 Task: Create a due date automation trigger when advanced on, on the tuesday after a card is due add fields with custom fields "Resume" completed at 11:00 AM.
Action: Mouse moved to (964, 65)
Screenshot: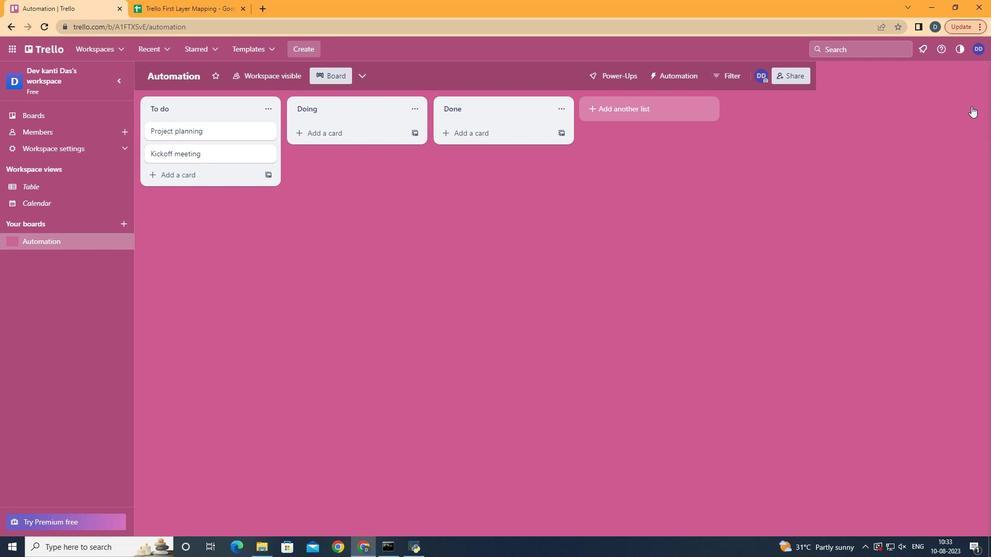 
Action: Mouse pressed left at (964, 65)
Screenshot: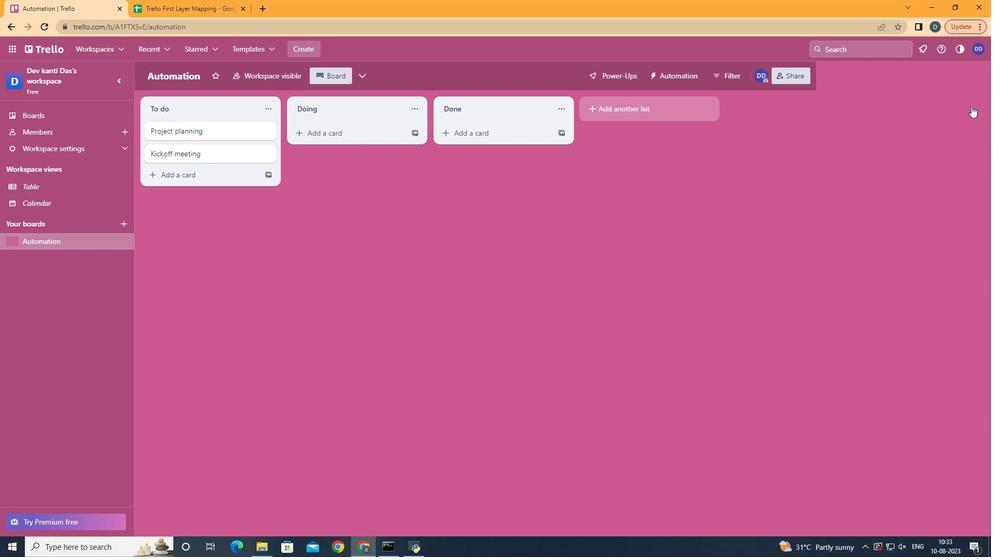 
Action: Mouse moved to (917, 216)
Screenshot: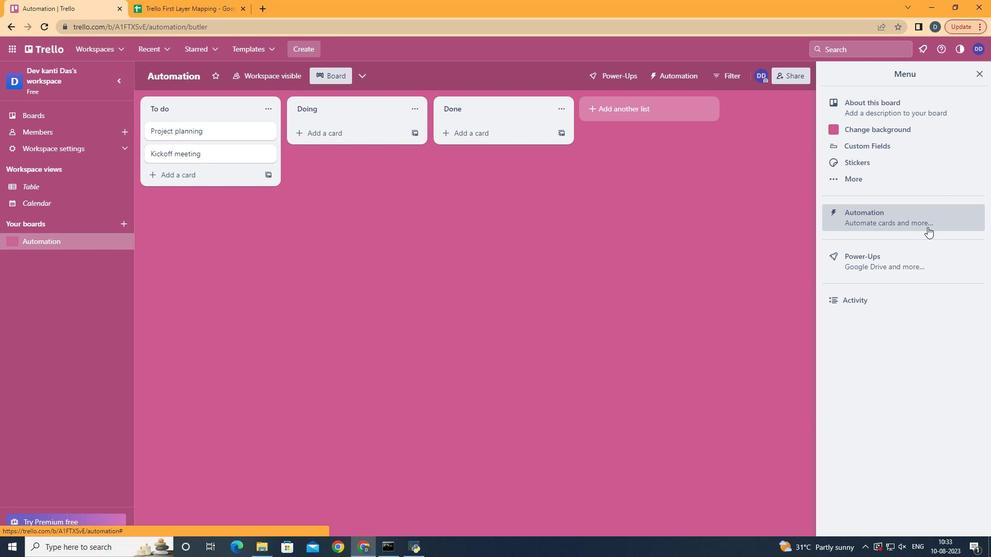 
Action: Mouse pressed left at (917, 216)
Screenshot: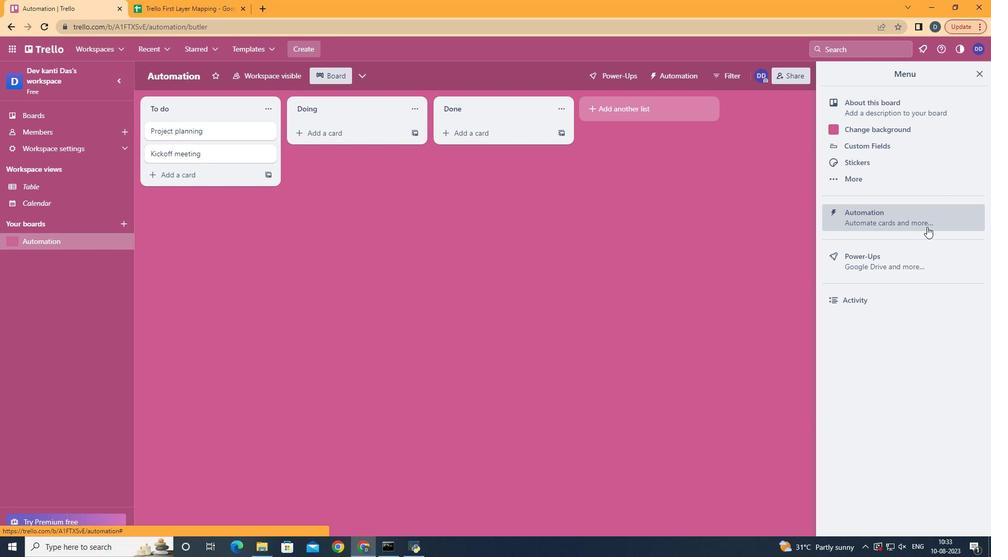
Action: Mouse moved to (163, 196)
Screenshot: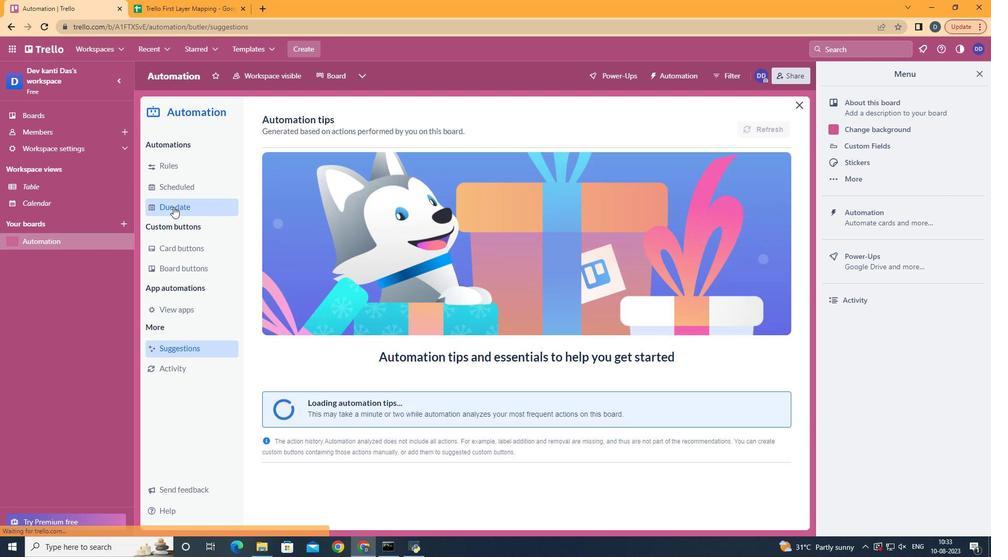 
Action: Mouse pressed left at (163, 196)
Screenshot: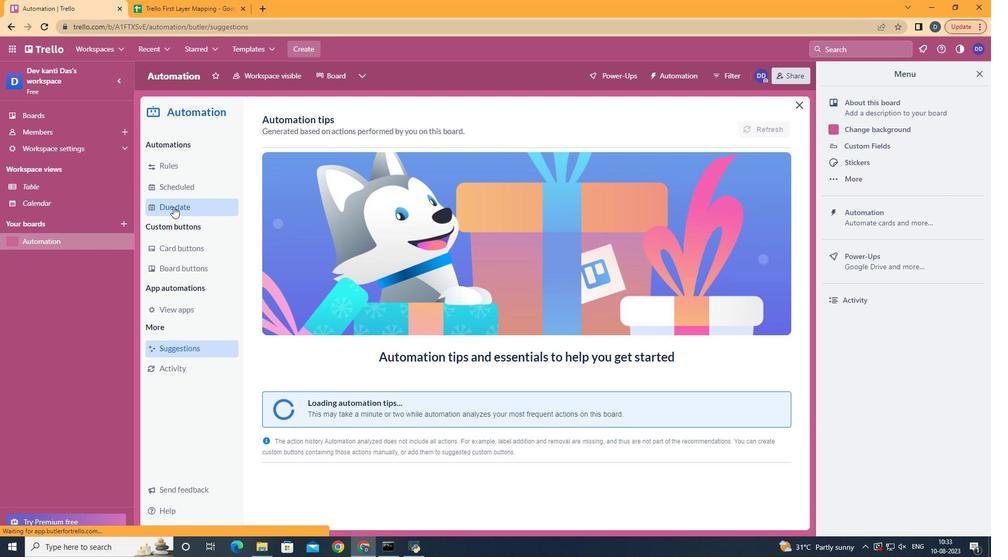 
Action: Mouse moved to (720, 115)
Screenshot: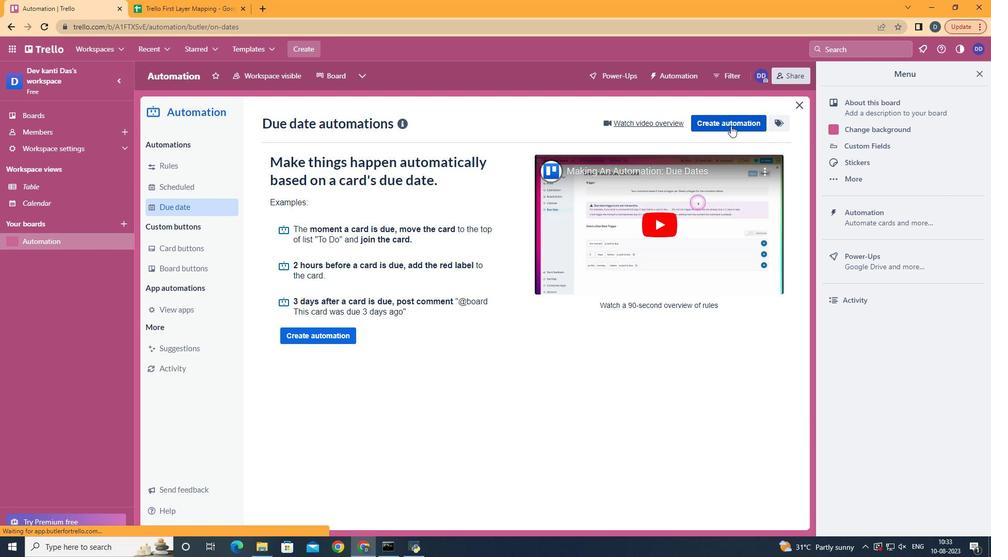
Action: Mouse pressed left at (720, 115)
Screenshot: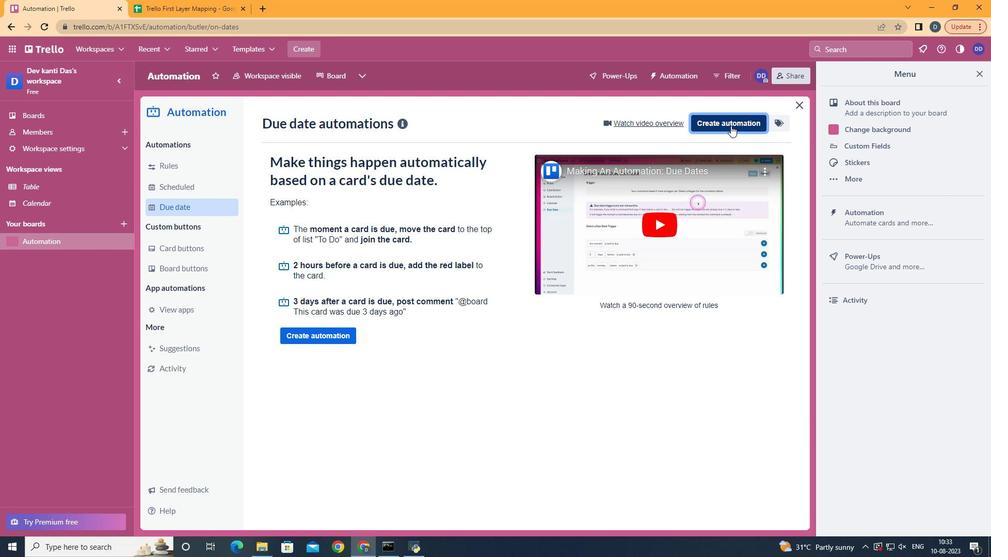 
Action: Mouse moved to (519, 210)
Screenshot: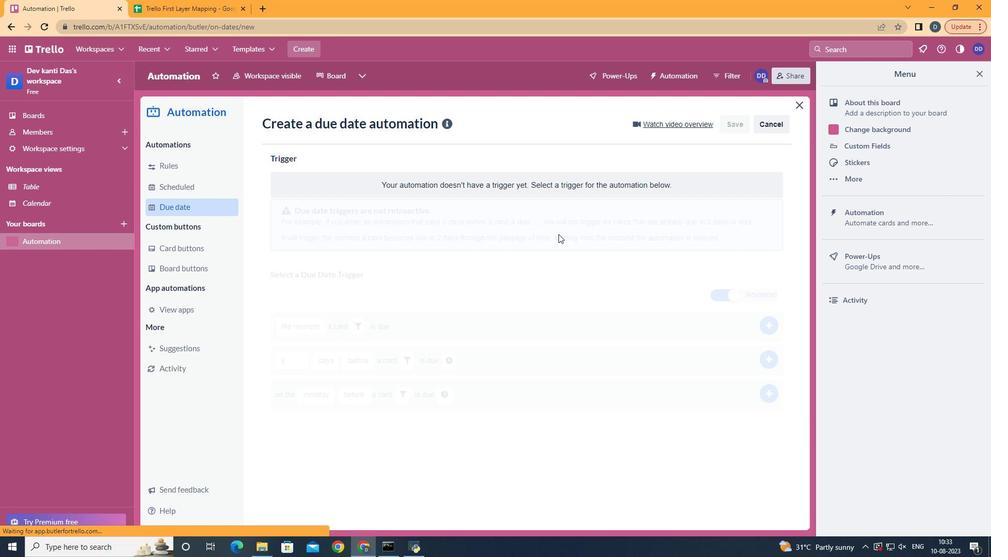 
Action: Mouse pressed left at (519, 210)
Screenshot: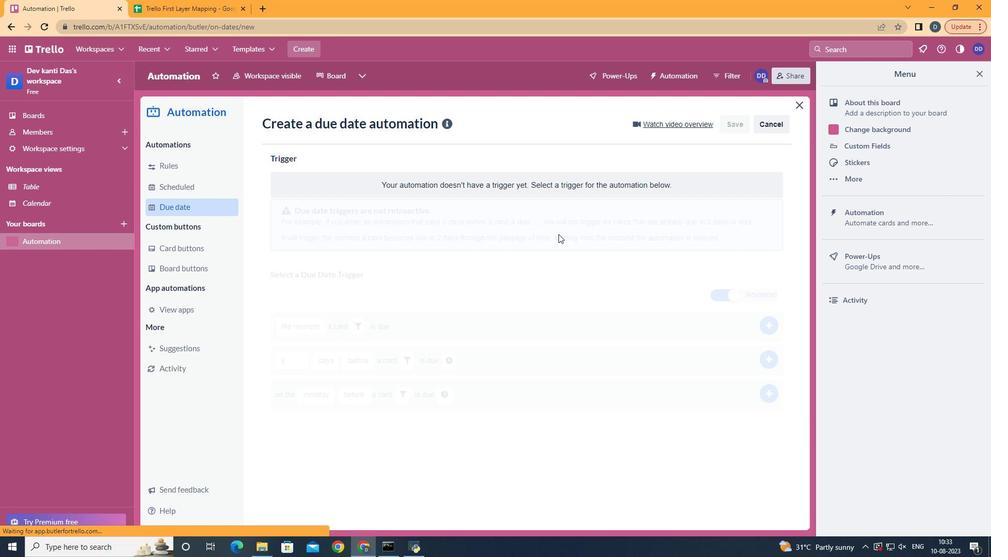 
Action: Mouse moved to (319, 282)
Screenshot: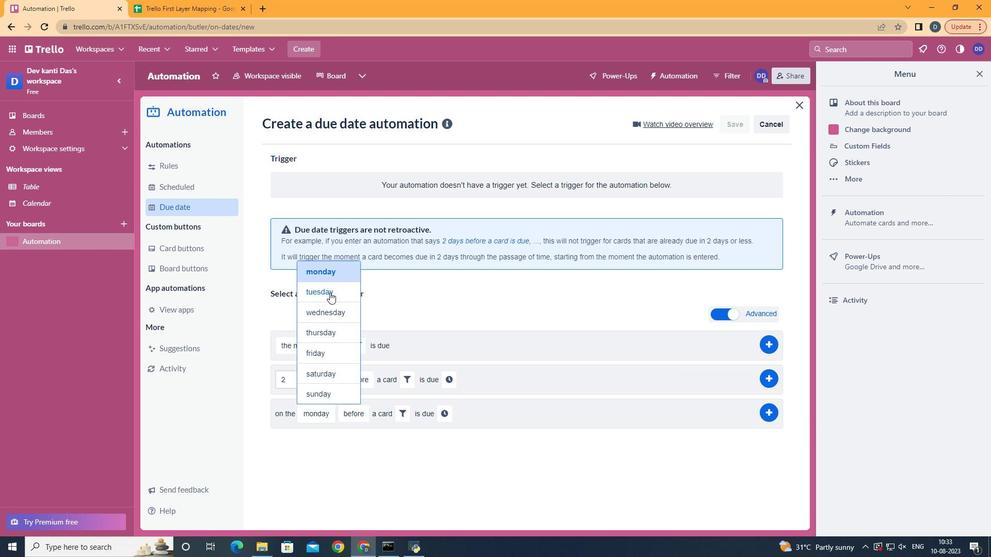 
Action: Mouse pressed left at (319, 282)
Screenshot: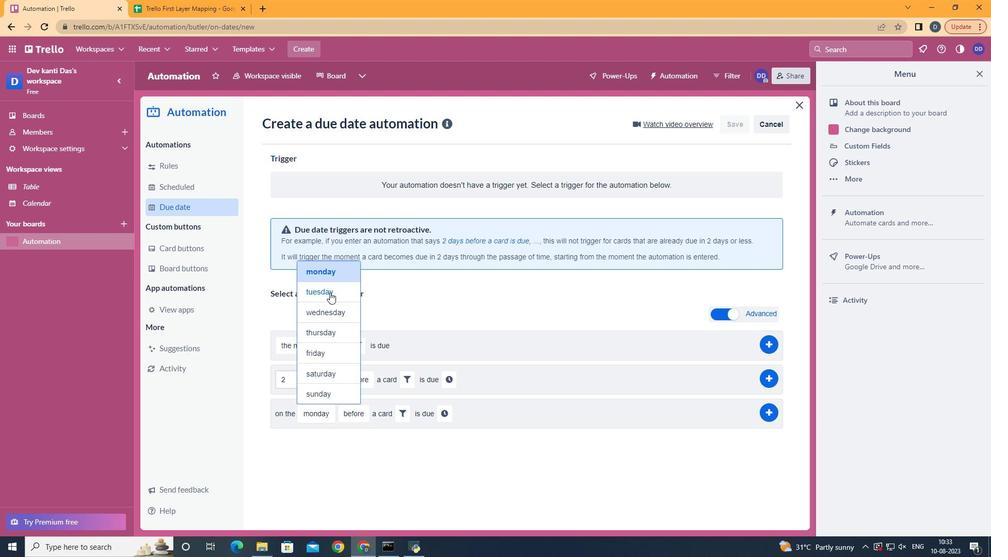 
Action: Mouse moved to (355, 437)
Screenshot: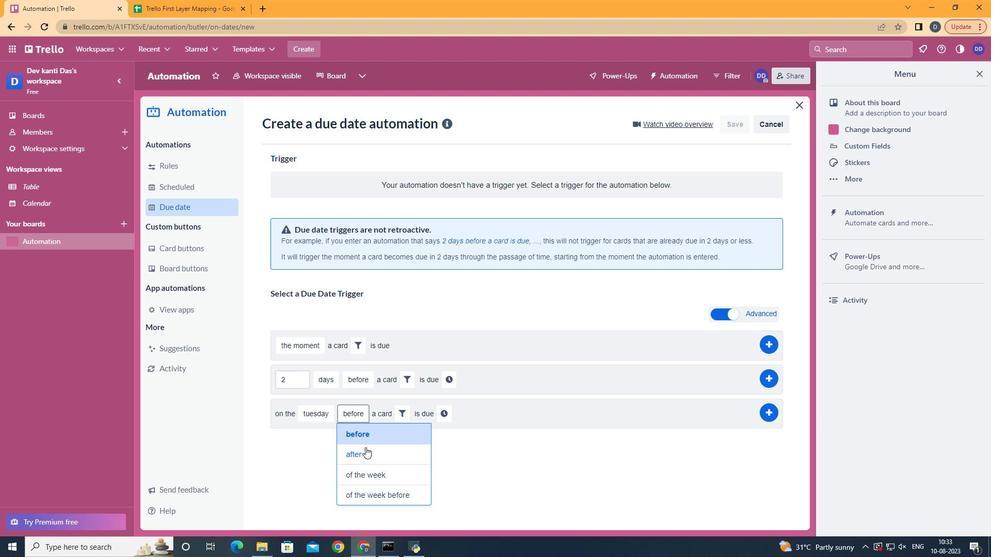 
Action: Mouse pressed left at (355, 437)
Screenshot: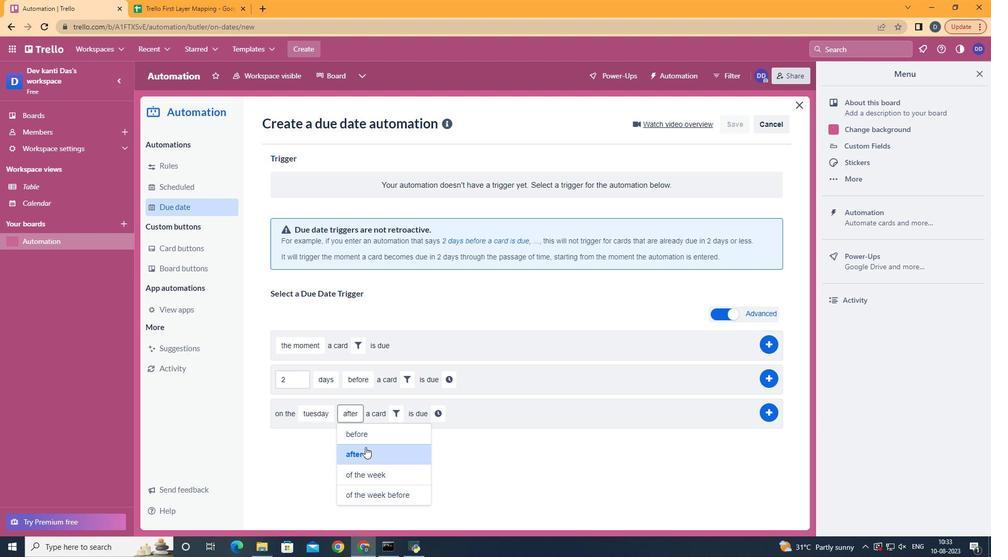 
Action: Mouse moved to (394, 406)
Screenshot: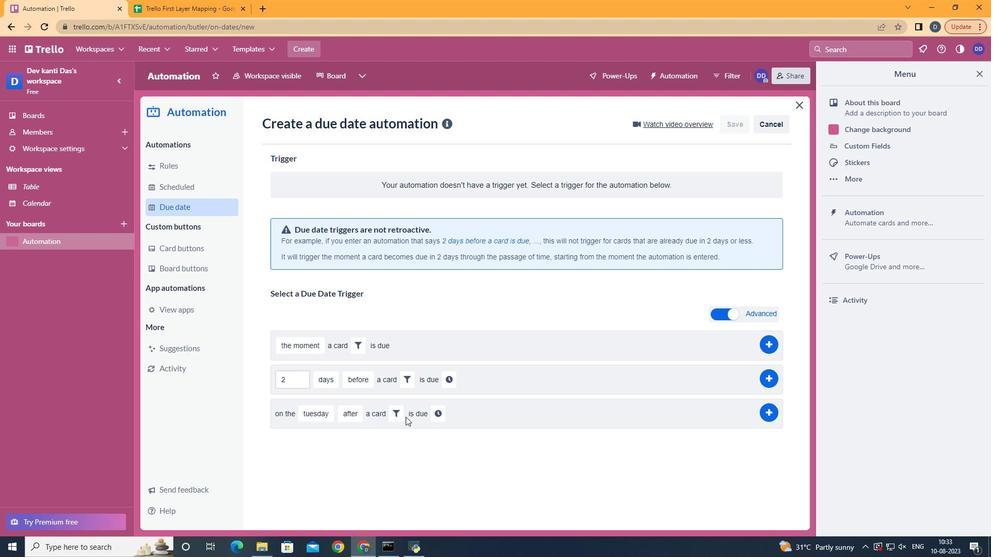 
Action: Mouse pressed left at (394, 406)
Screenshot: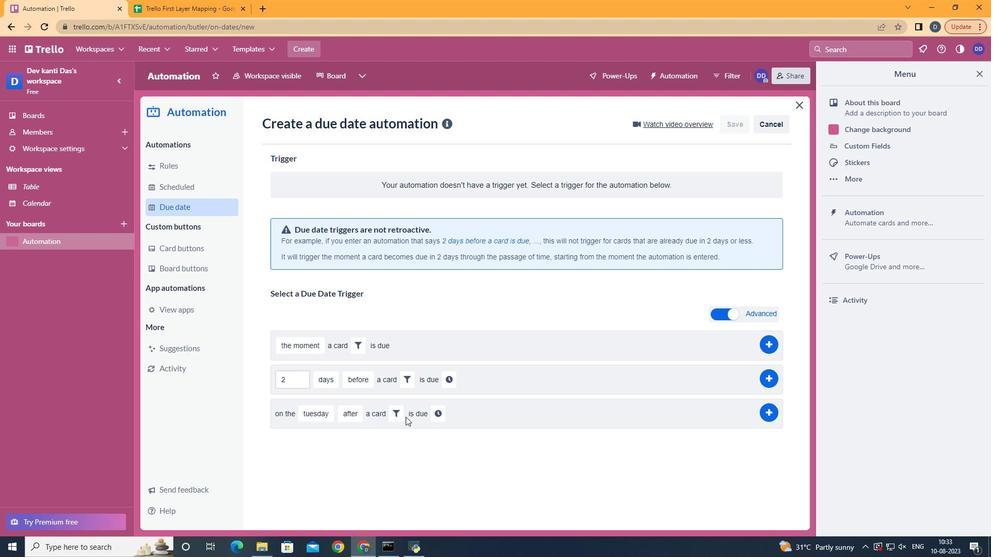 
Action: Mouse moved to (385, 395)
Screenshot: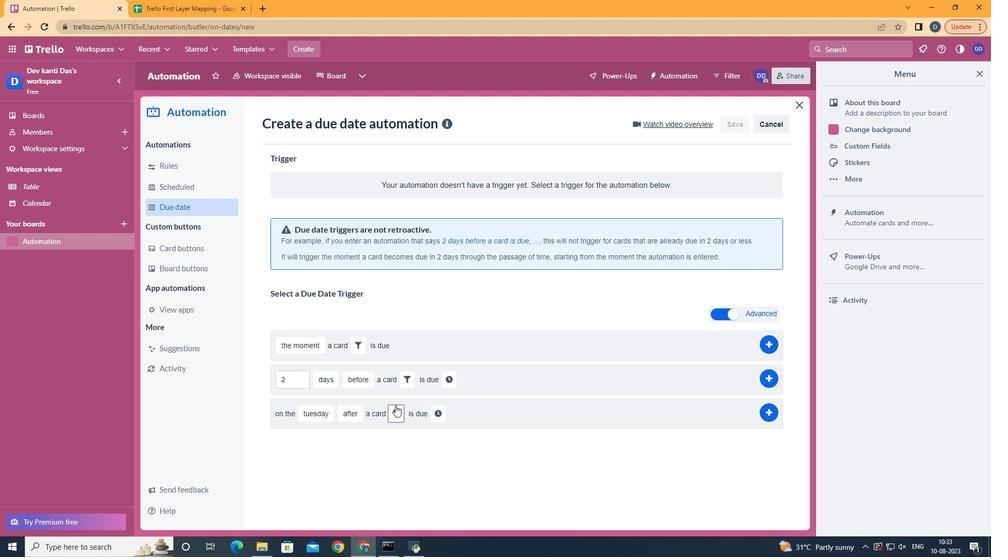 
Action: Mouse pressed left at (385, 395)
Screenshot: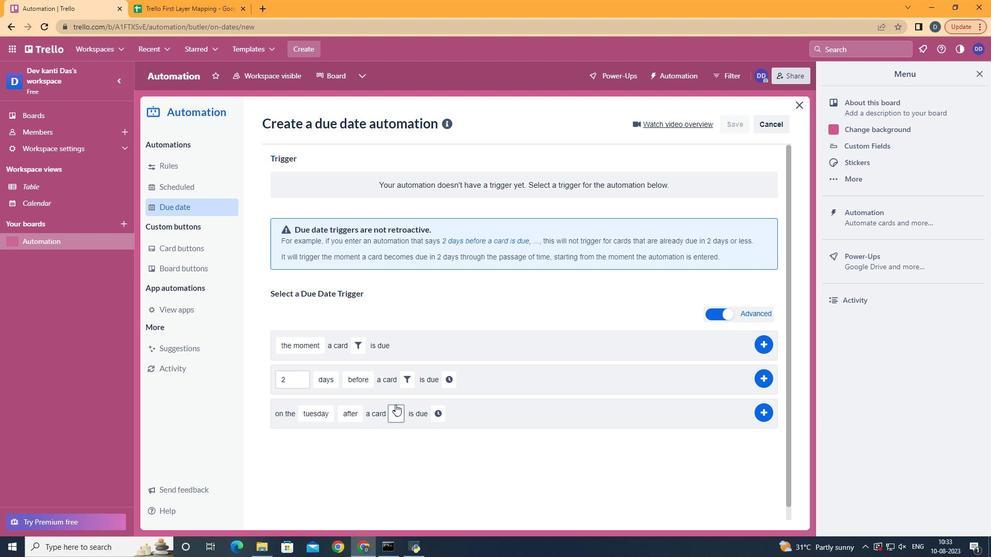 
Action: Mouse moved to (554, 440)
Screenshot: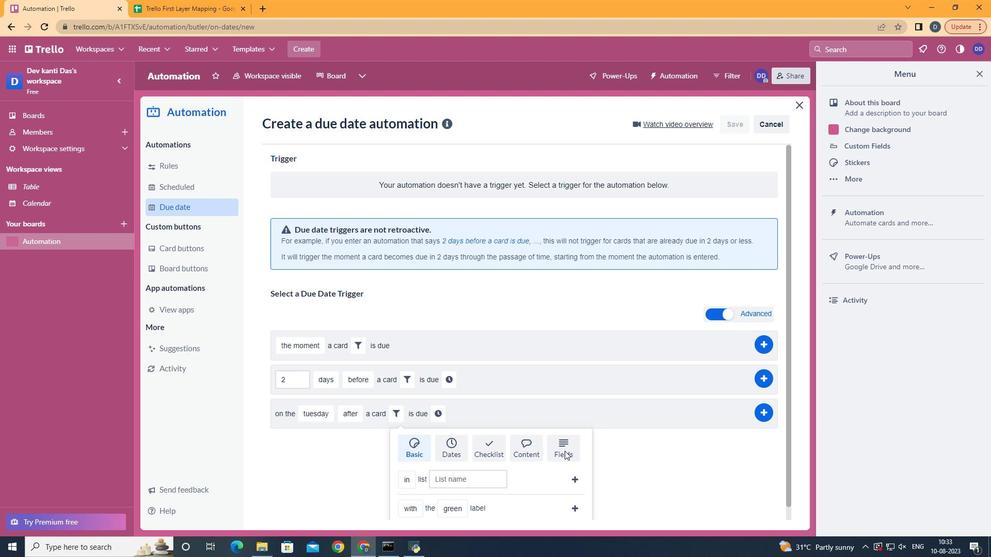 
Action: Mouse pressed left at (554, 440)
Screenshot: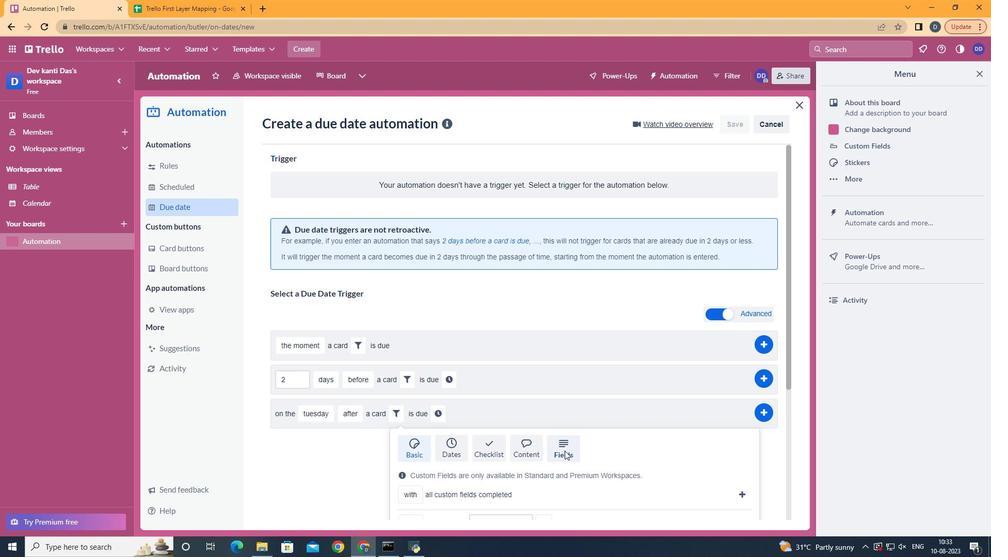 
Action: Mouse scrolled (554, 440) with delta (0, 0)
Screenshot: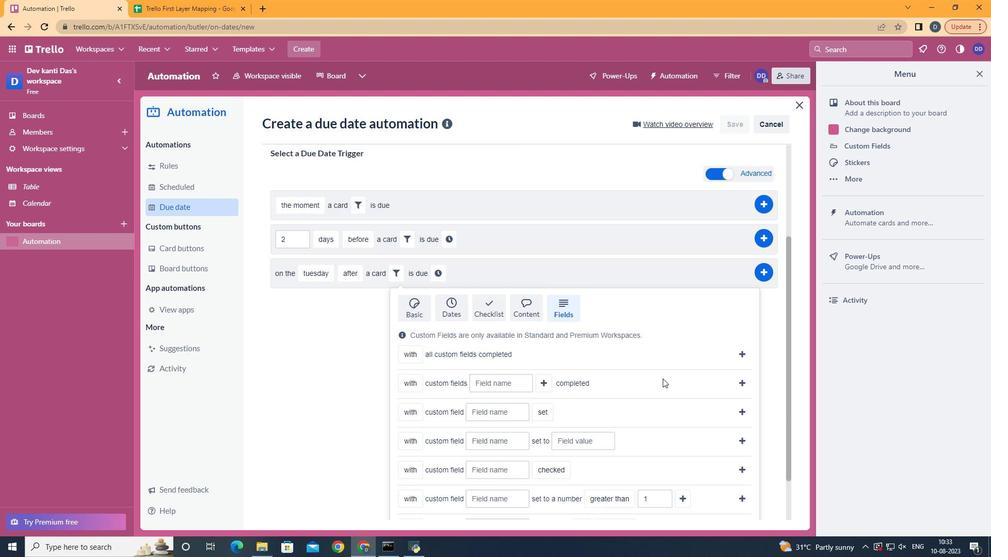 
Action: Mouse scrolled (554, 440) with delta (0, 0)
Screenshot: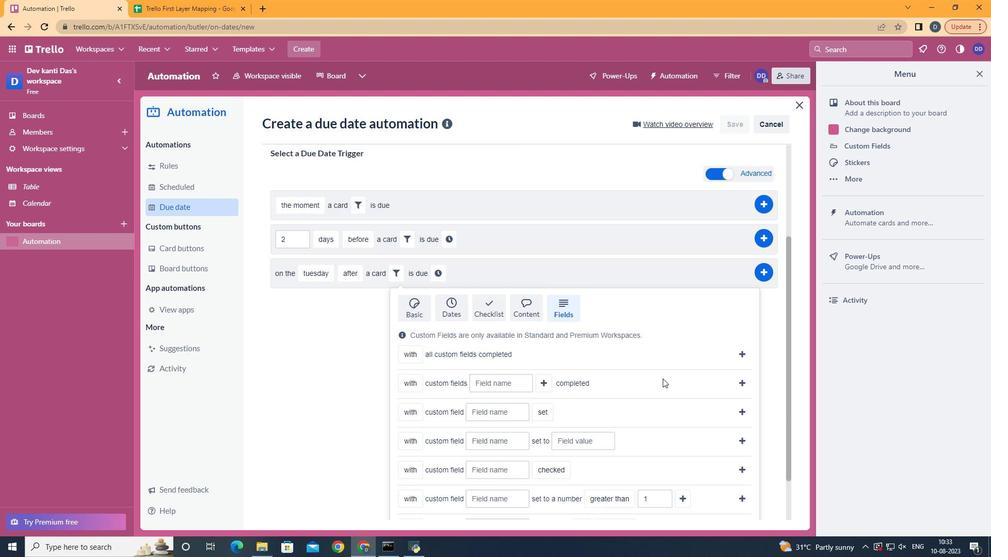 
Action: Mouse scrolled (554, 440) with delta (0, 0)
Screenshot: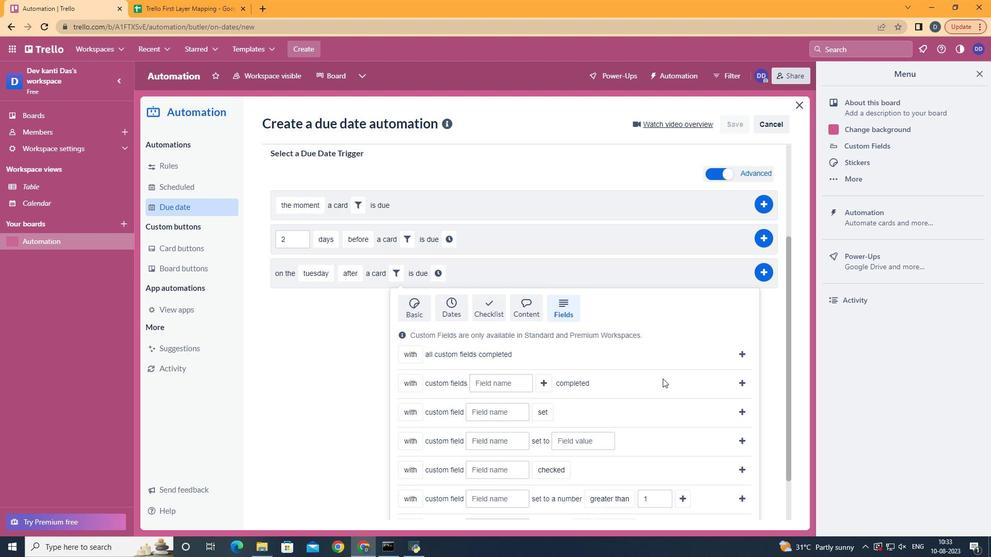
Action: Mouse moved to (557, 438)
Screenshot: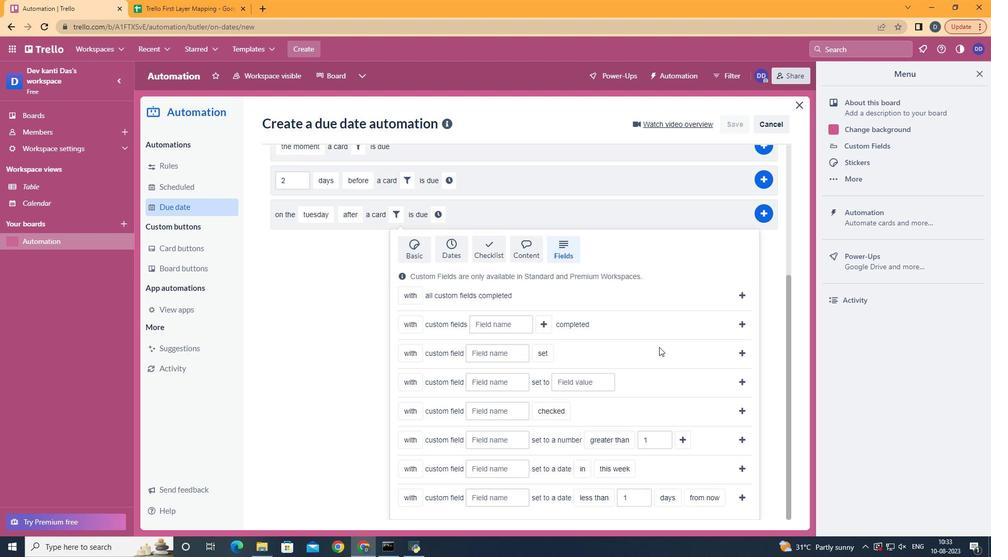 
Action: Mouse scrolled (557, 438) with delta (0, 0)
Screenshot: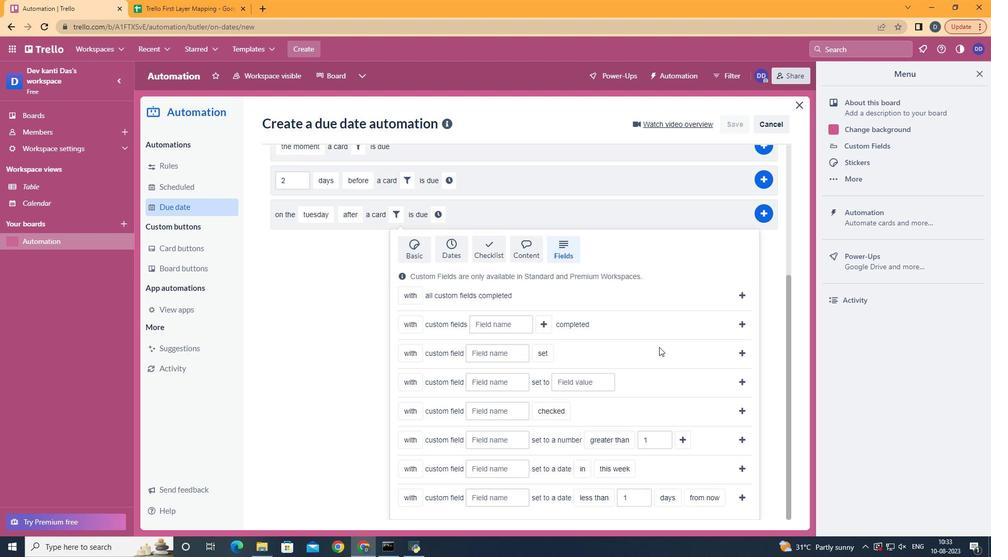 
Action: Mouse moved to (411, 334)
Screenshot: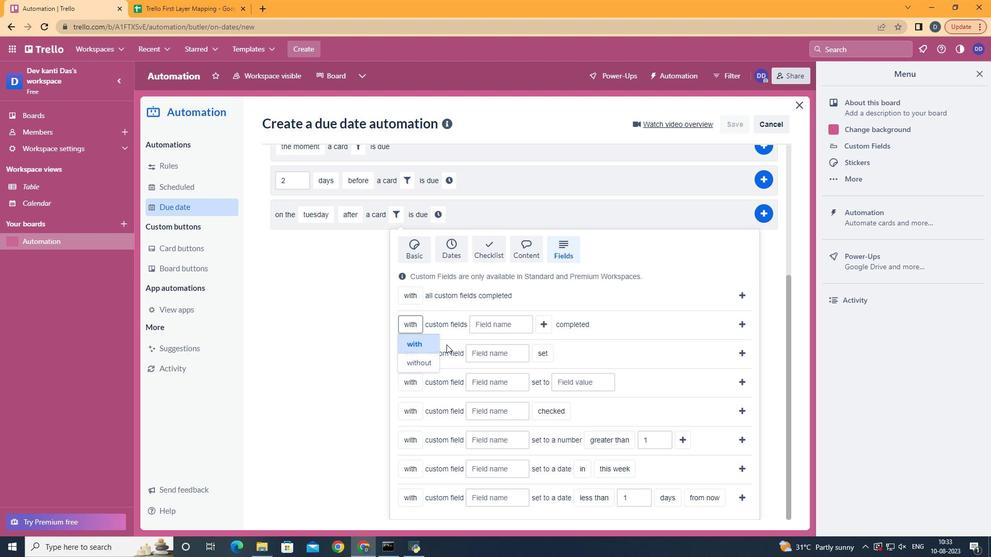 
Action: Mouse pressed left at (411, 334)
Screenshot: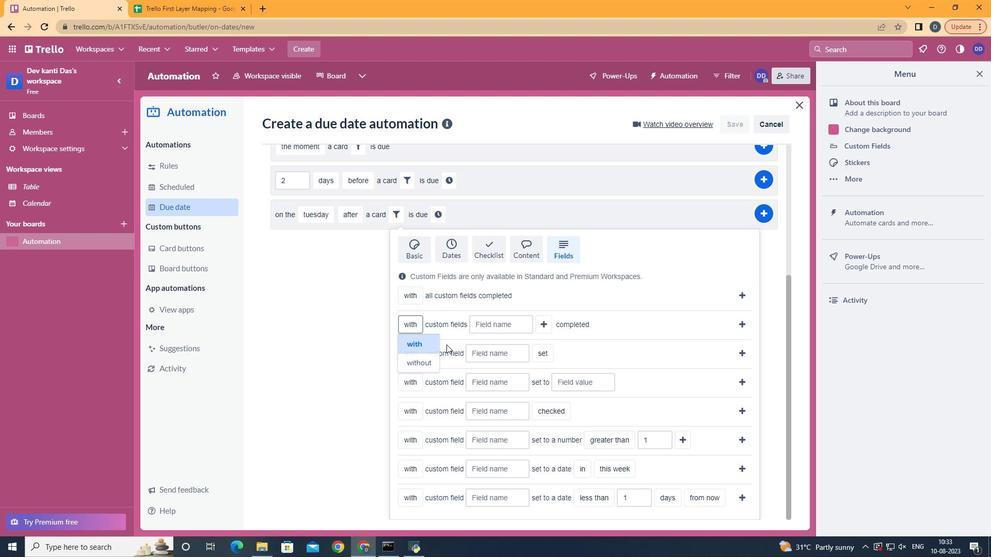 
Action: Mouse moved to (495, 320)
Screenshot: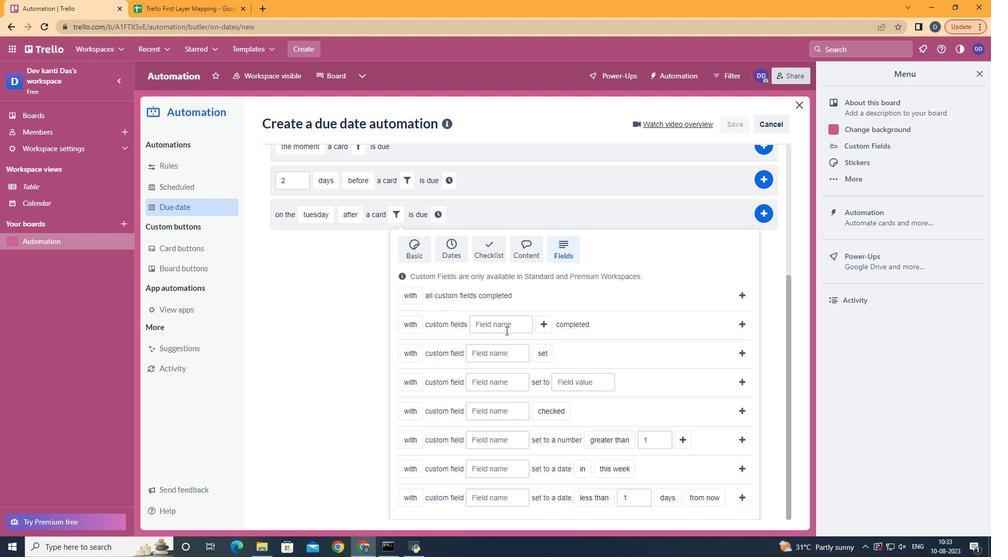 
Action: Mouse pressed left at (495, 320)
Screenshot: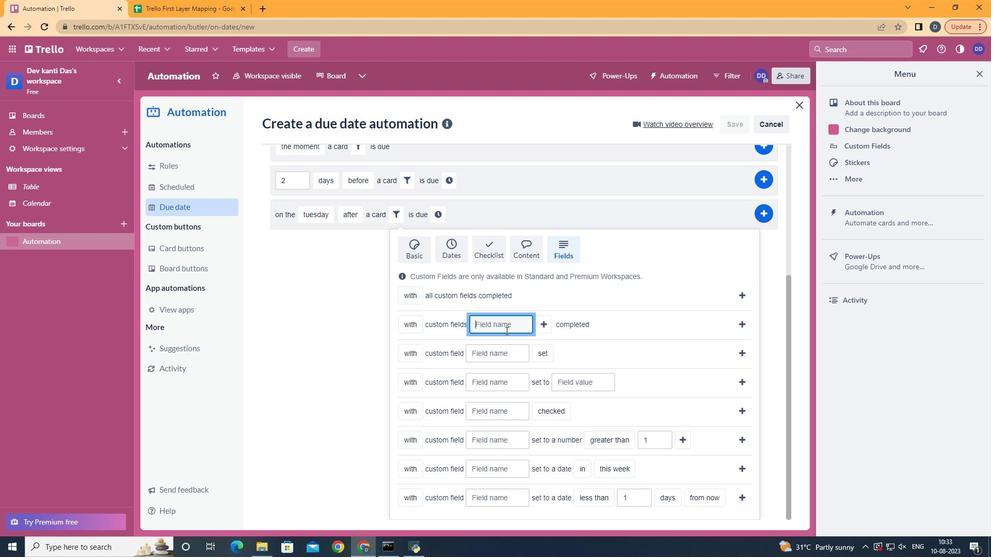 
Action: Mouse moved to (496, 320)
Screenshot: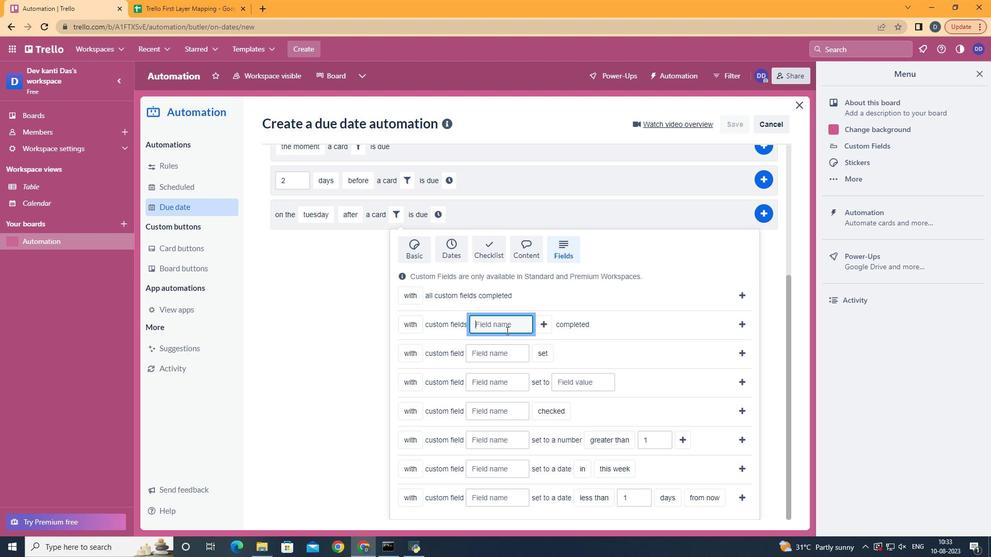 
Action: Key pressed <Key.shift><Key.shift><Key.shift>Resume
Screenshot: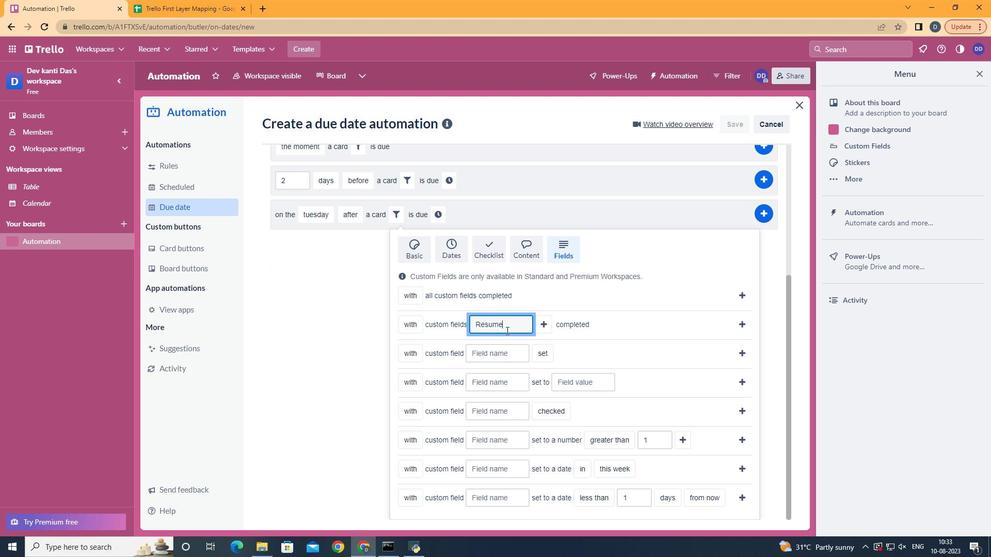
Action: Mouse moved to (739, 319)
Screenshot: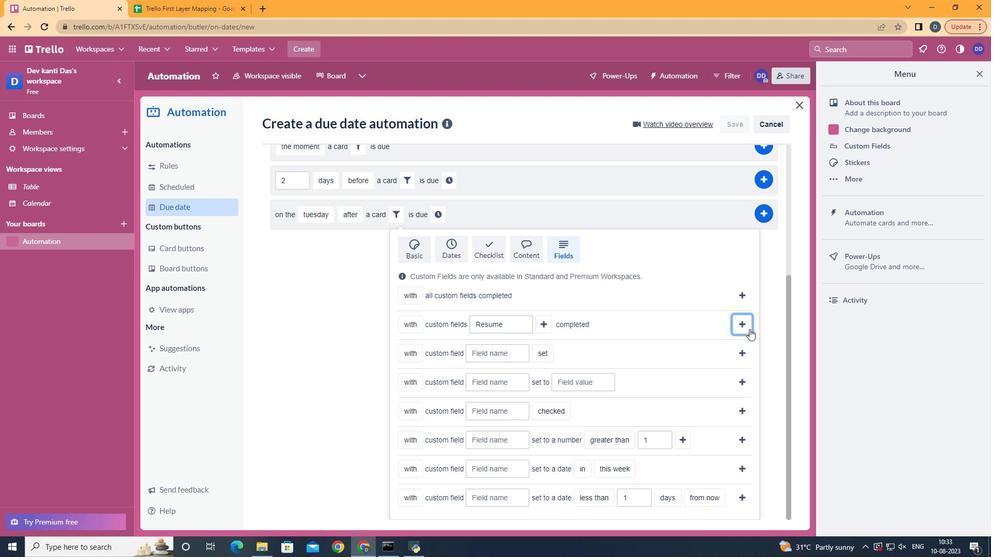 
Action: Mouse pressed left at (739, 319)
Screenshot: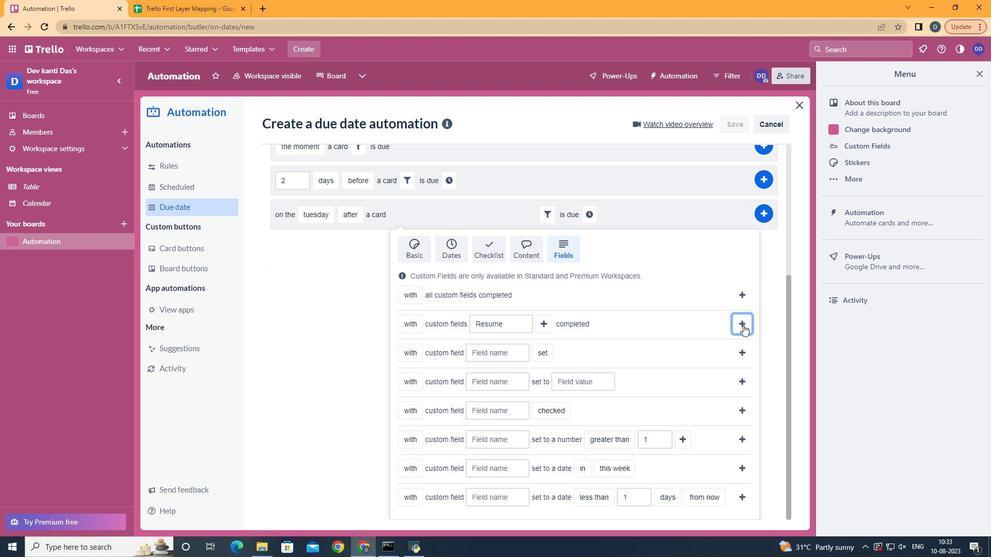 
Action: Mouse moved to (587, 404)
Screenshot: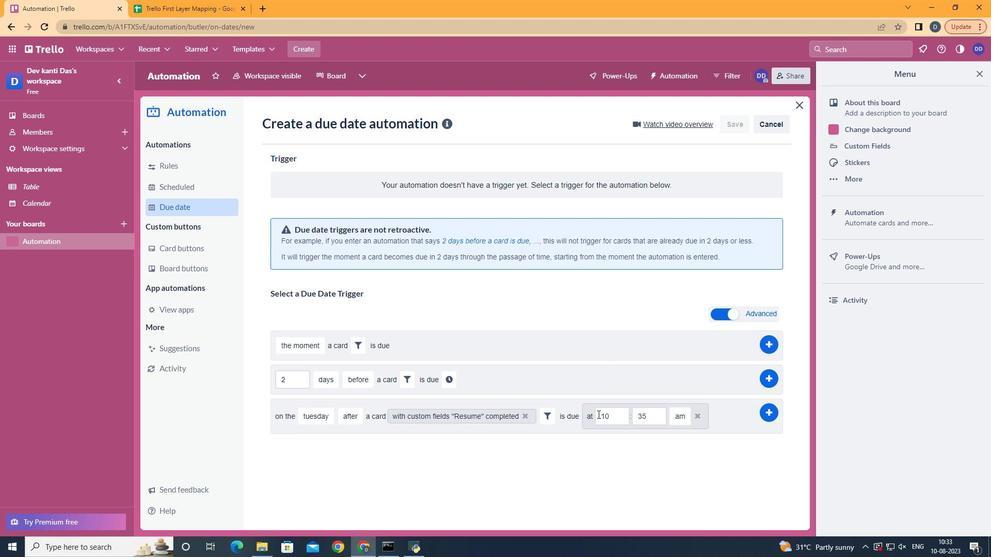 
Action: Mouse pressed left at (587, 404)
Screenshot: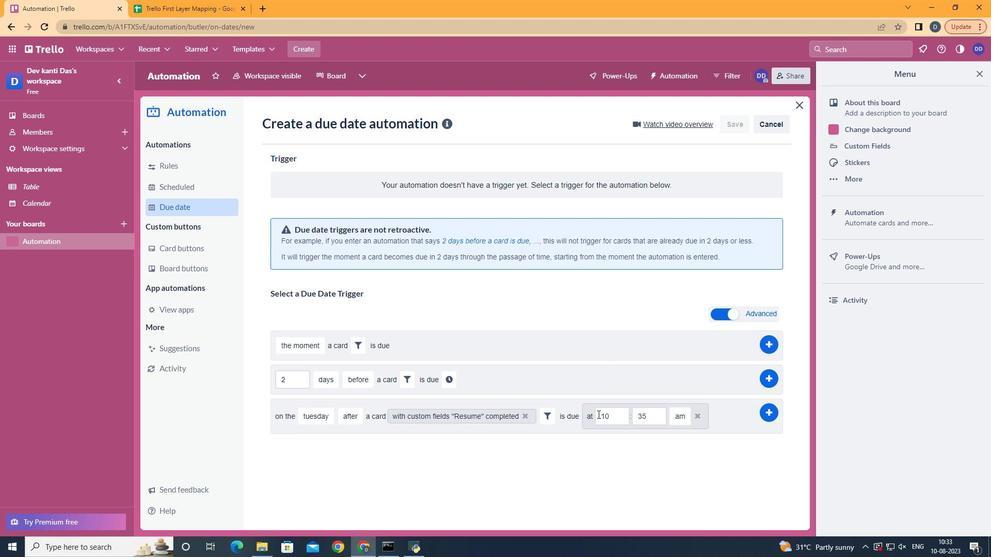 
Action: Mouse moved to (605, 404)
Screenshot: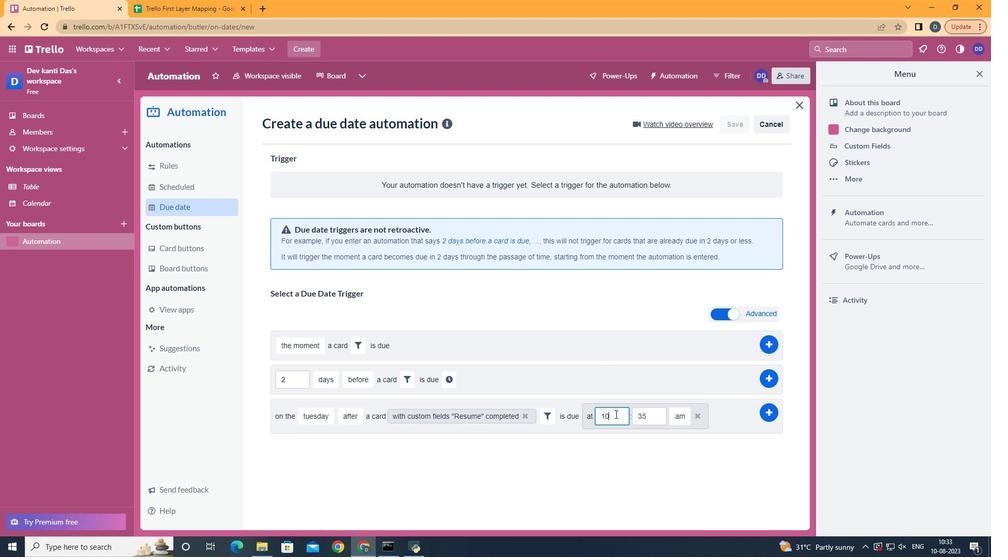 
Action: Mouse pressed left at (605, 404)
Screenshot: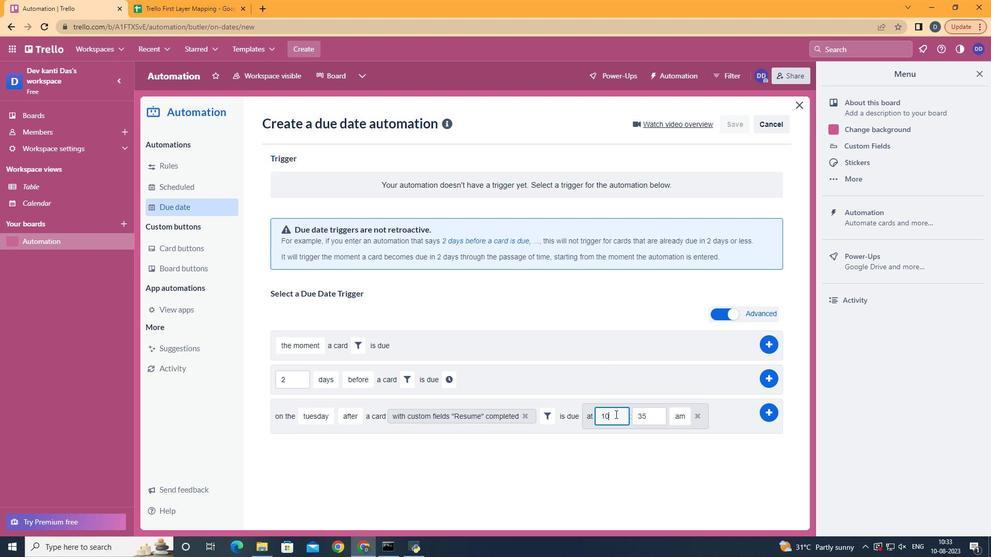 
Action: Key pressed <Key.backspace>1
Screenshot: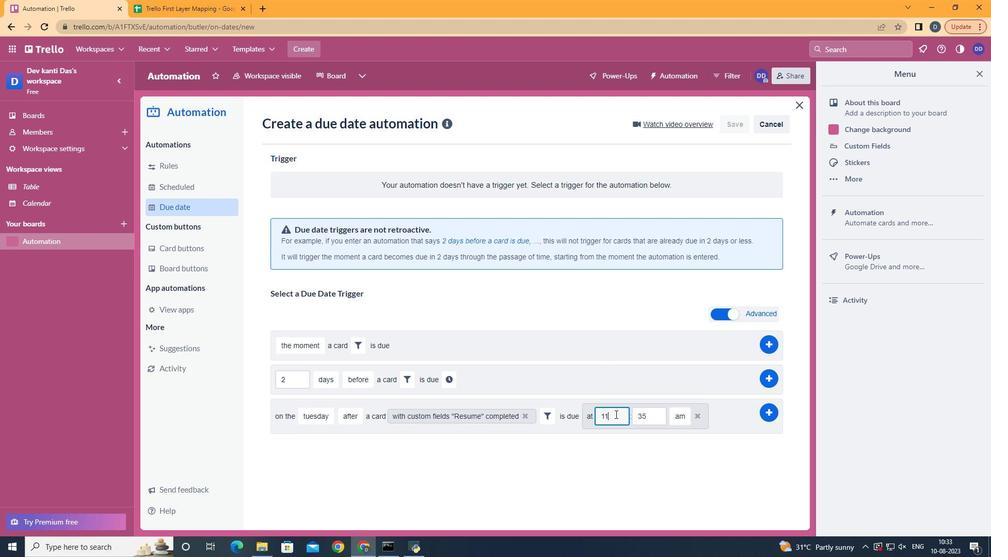 
Action: Mouse moved to (637, 405)
Screenshot: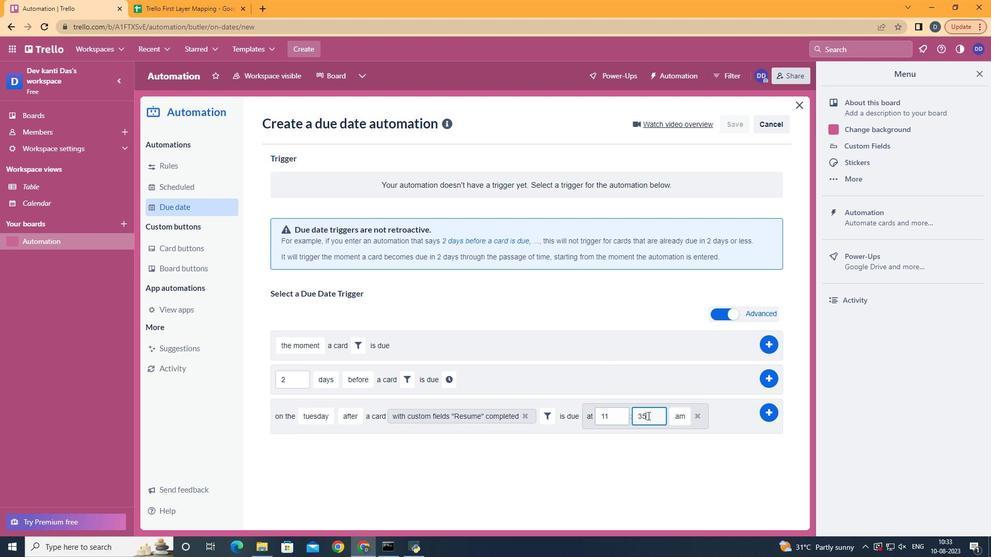 
Action: Mouse pressed left at (637, 405)
Screenshot: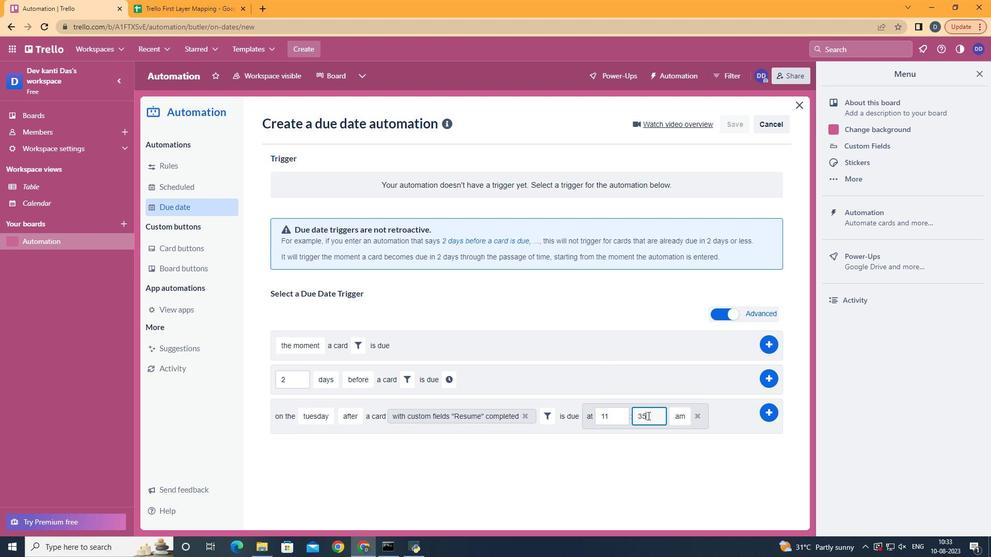 
Action: Key pressed <Key.backspace>
Screenshot: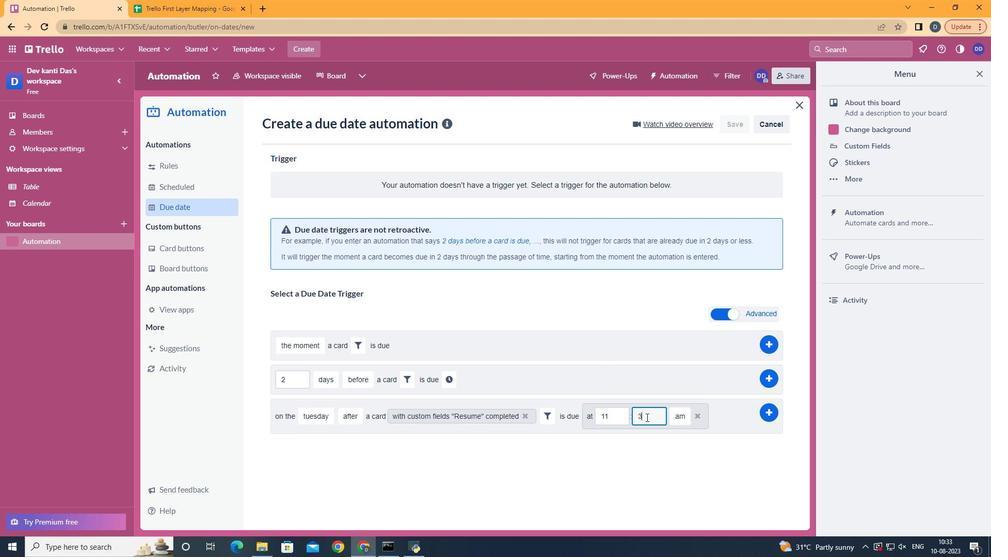 
Action: Mouse moved to (636, 407)
Screenshot: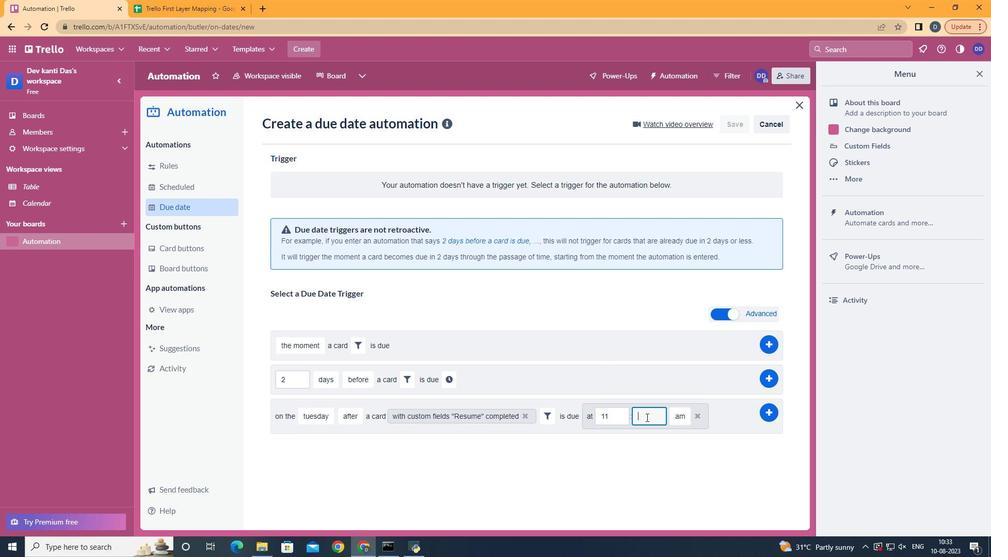 
Action: Key pressed <Key.backspace>00
Screenshot: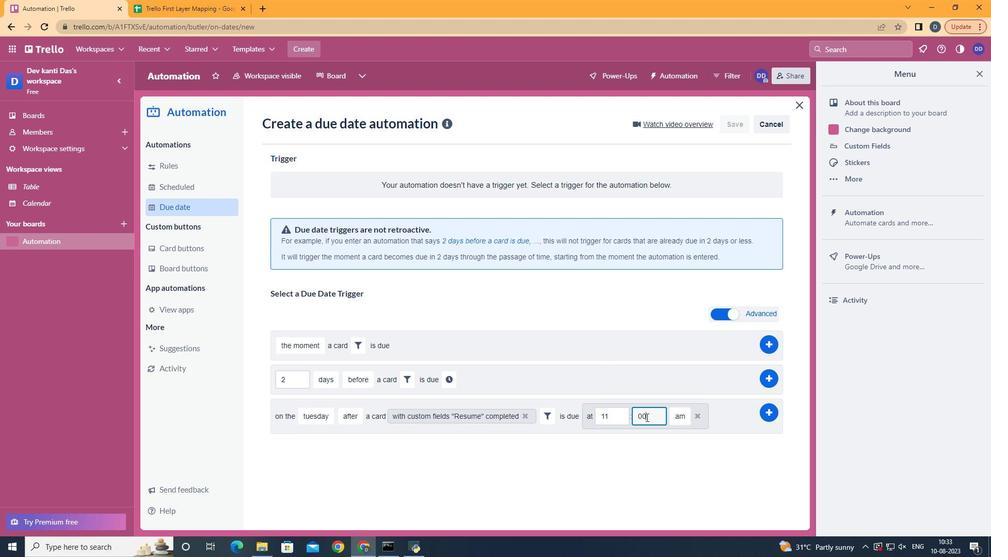 
Action: Mouse moved to (761, 408)
Screenshot: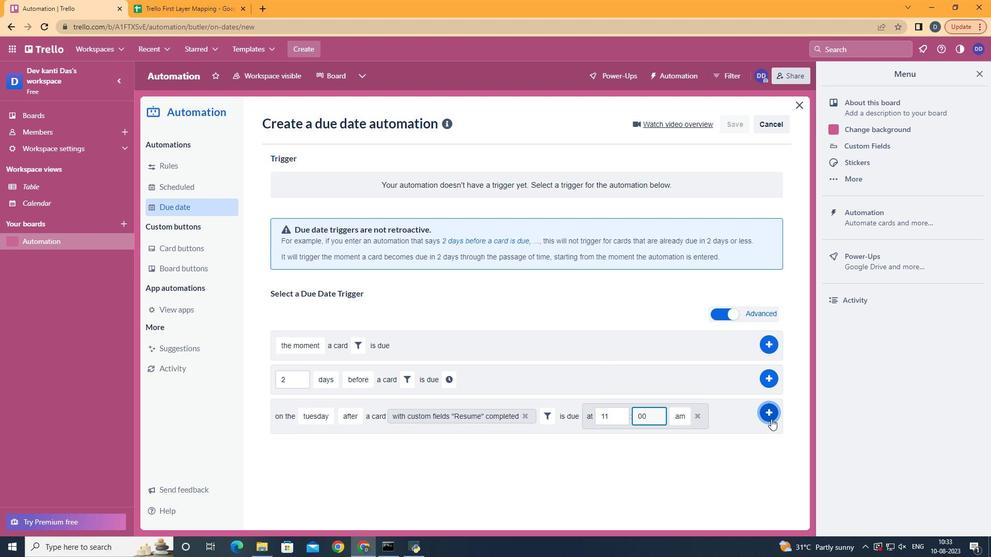 
Action: Mouse pressed left at (761, 408)
Screenshot: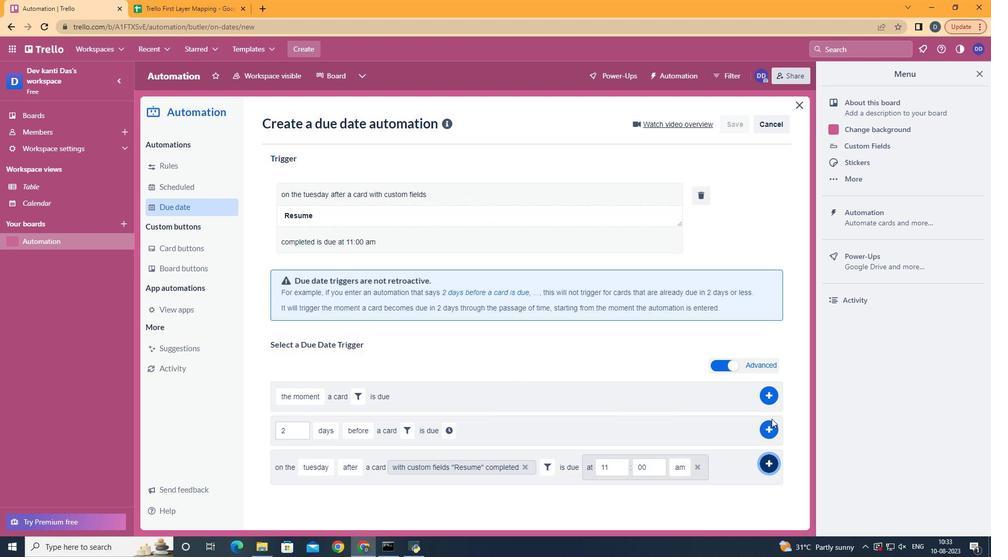 
Action: Mouse moved to (529, 283)
Screenshot: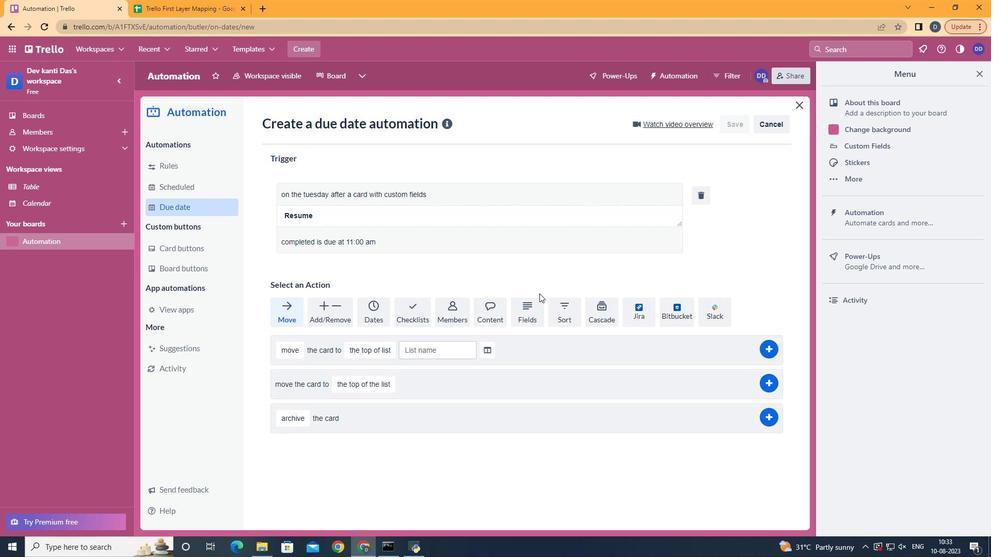 
